 Task: Create a rule when custom fields dependencies is checked by anyone.
Action: Mouse moved to (67, 226)
Screenshot: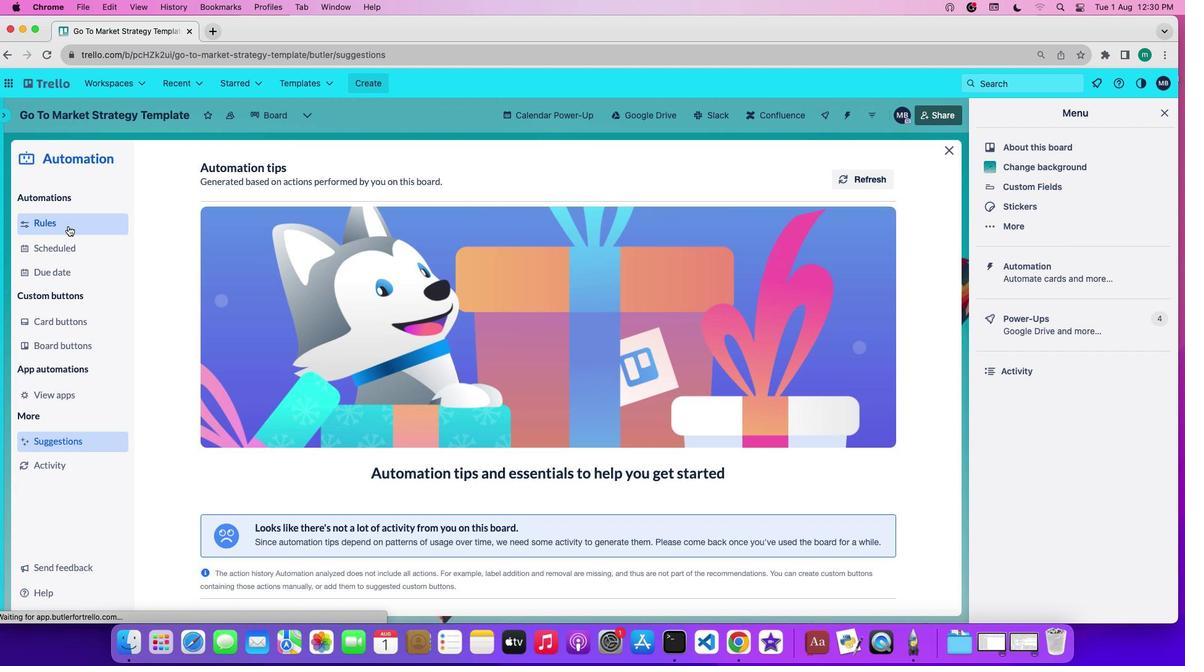 
Action: Mouse pressed left at (67, 226)
Screenshot: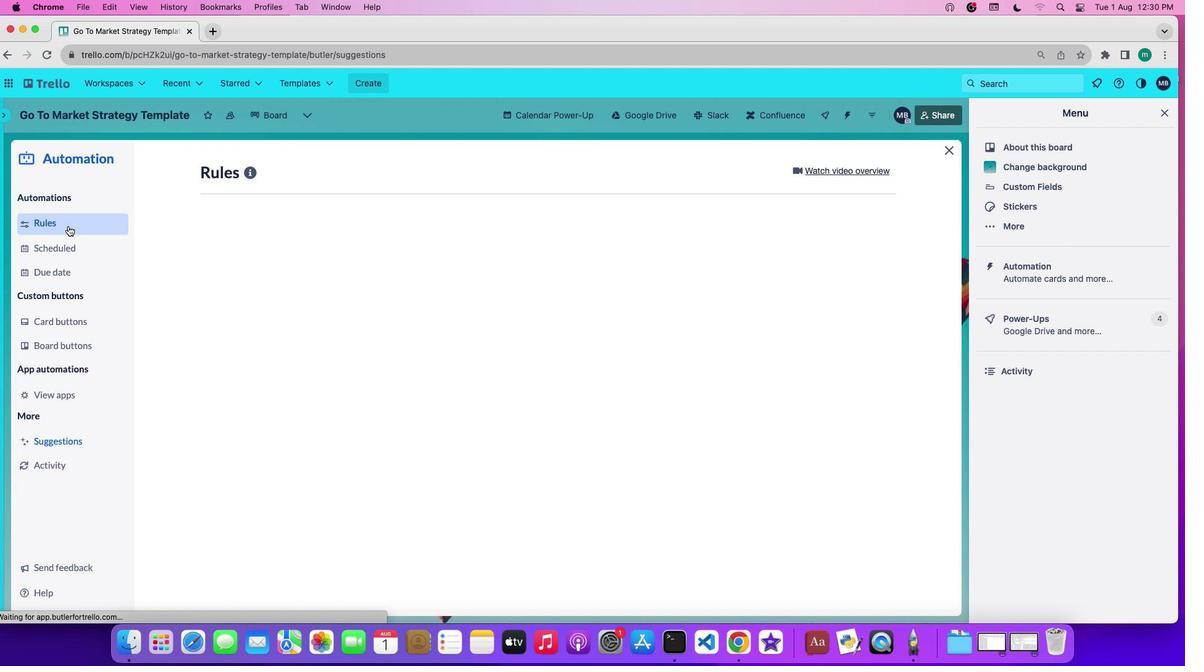 
Action: Mouse moved to (289, 439)
Screenshot: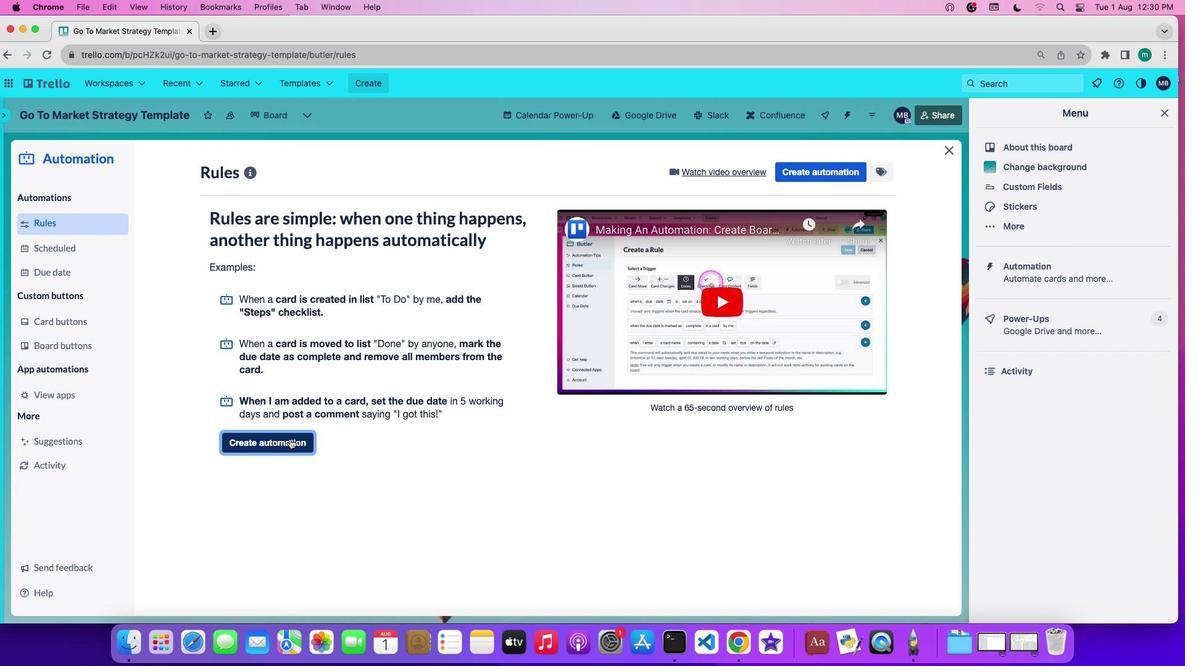 
Action: Mouse pressed left at (289, 439)
Screenshot: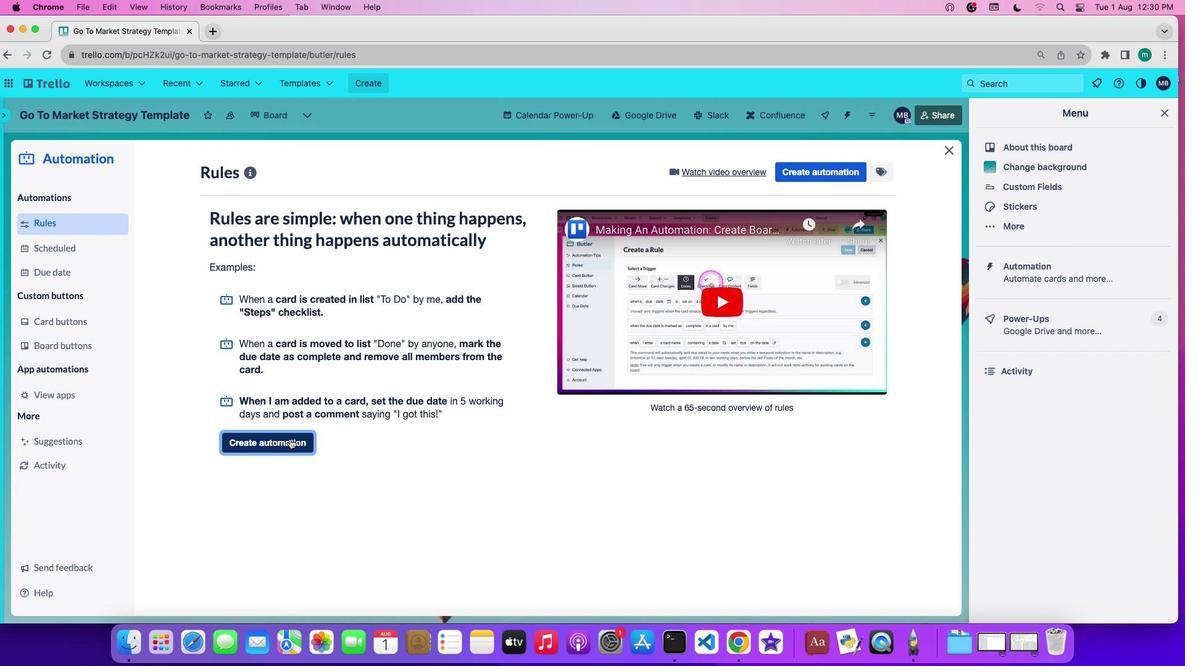 
Action: Mouse moved to (561, 289)
Screenshot: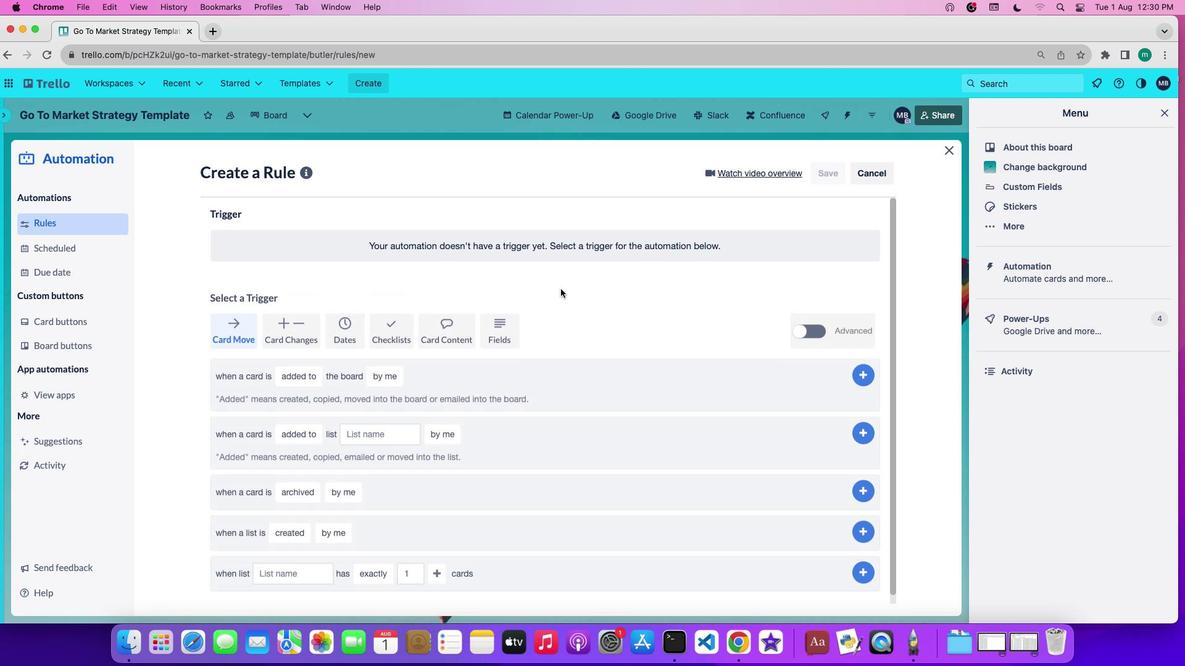 
Action: Mouse pressed left at (561, 289)
Screenshot: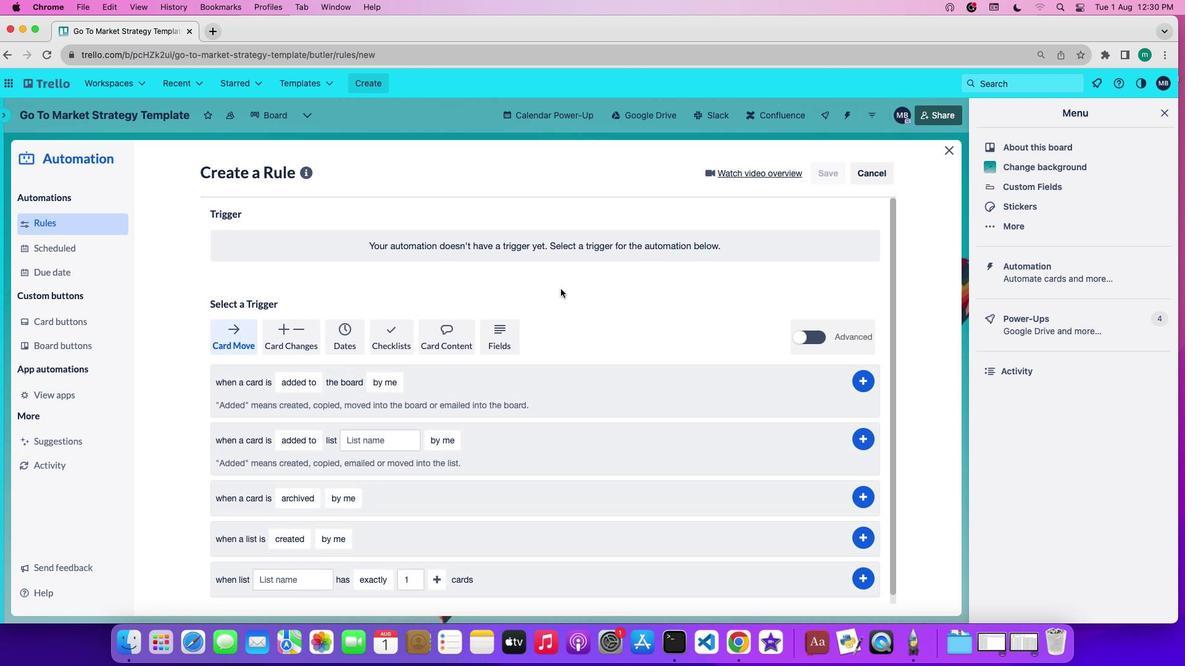 
Action: Mouse moved to (499, 333)
Screenshot: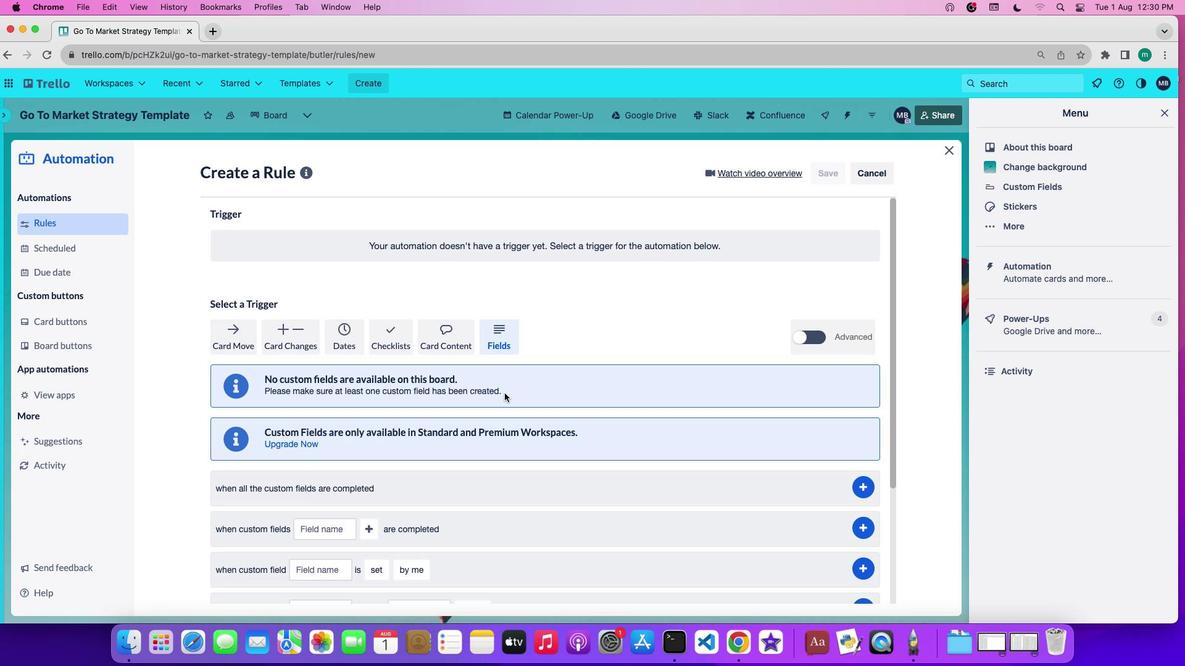 
Action: Mouse pressed left at (499, 333)
Screenshot: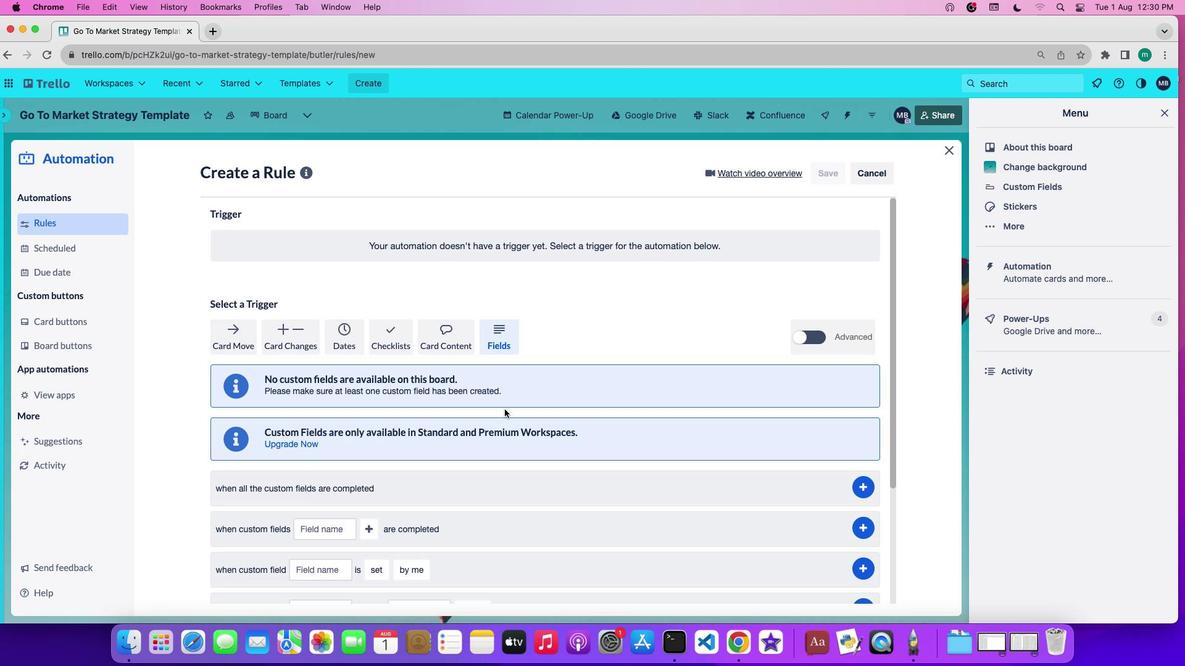 
Action: Mouse moved to (505, 415)
Screenshot: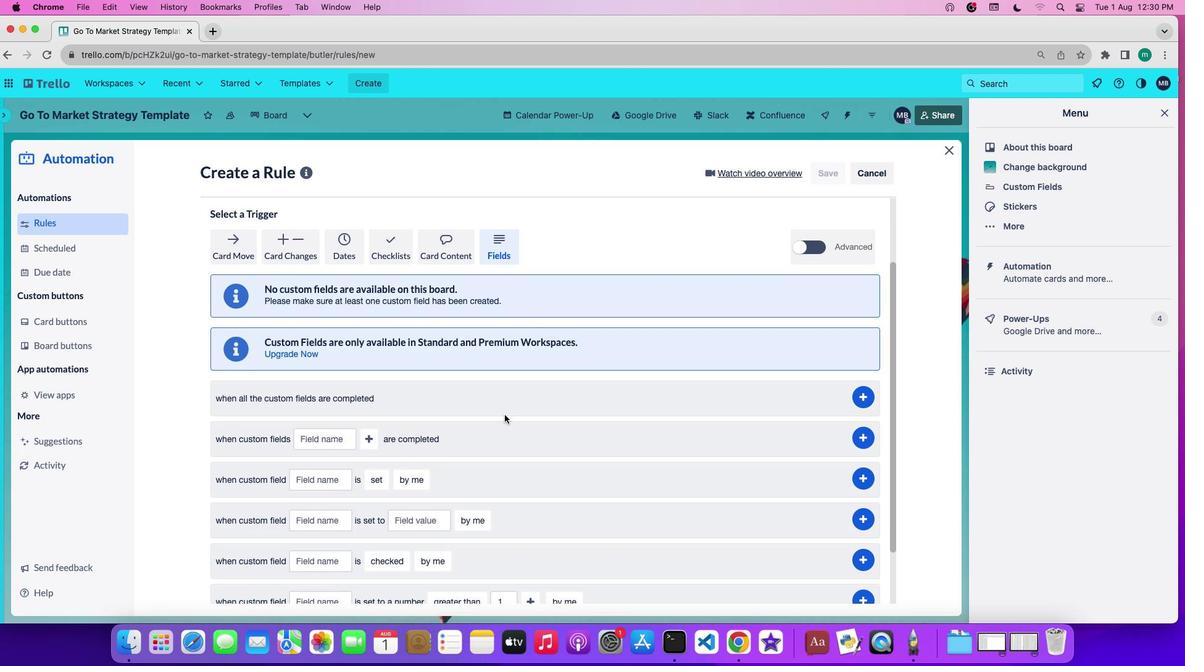 
Action: Mouse scrolled (505, 415) with delta (0, 0)
Screenshot: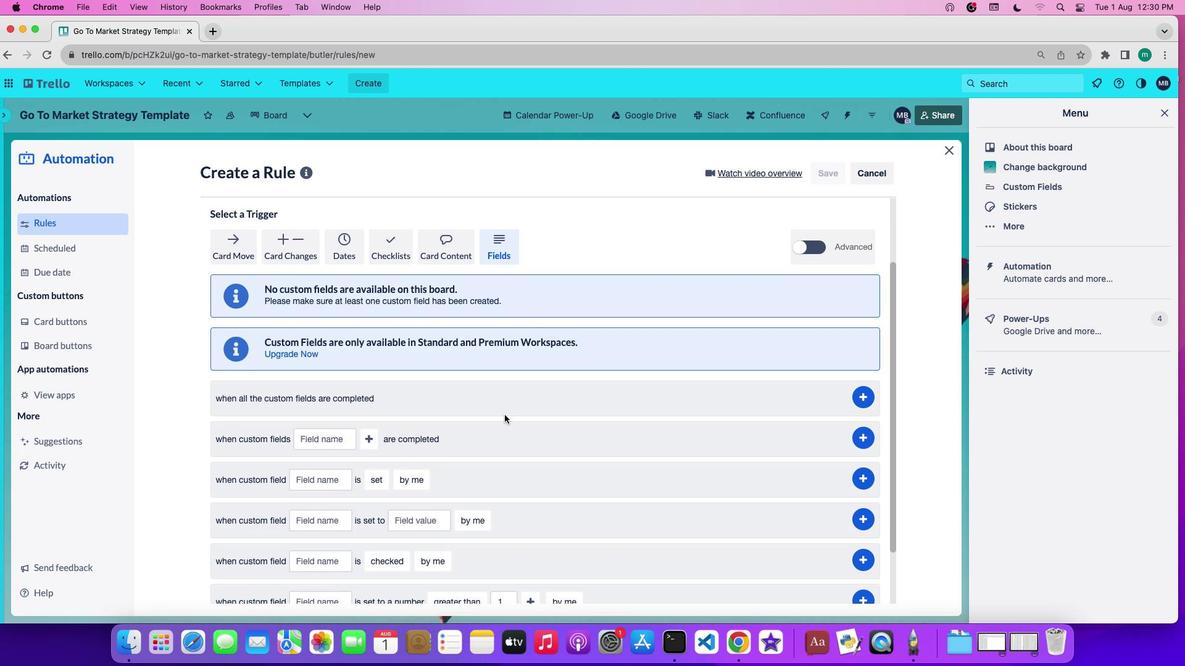 
Action: Mouse scrolled (505, 415) with delta (0, 0)
Screenshot: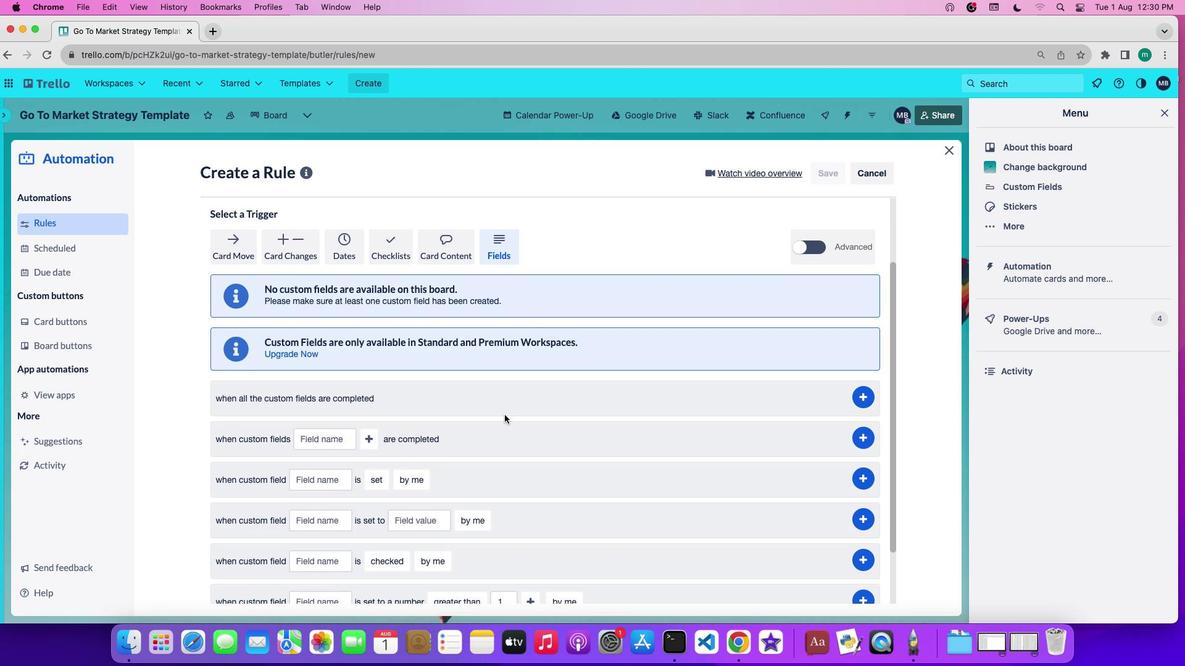 
Action: Mouse scrolled (505, 415) with delta (0, -1)
Screenshot: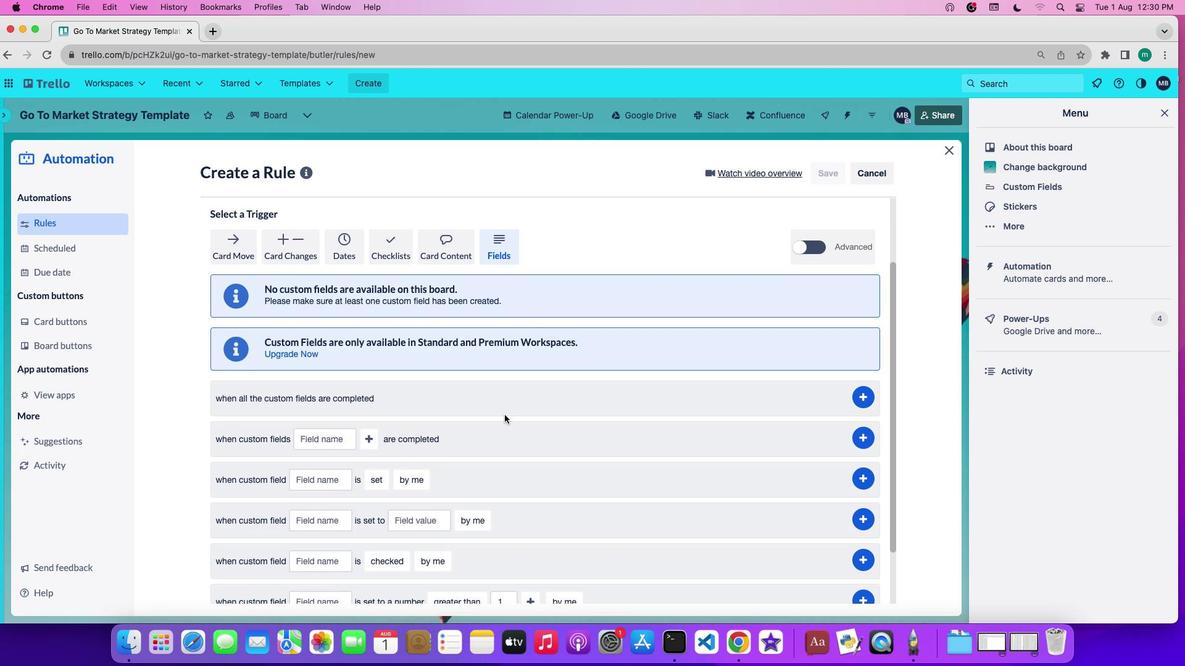 
Action: Mouse scrolled (505, 415) with delta (0, 0)
Screenshot: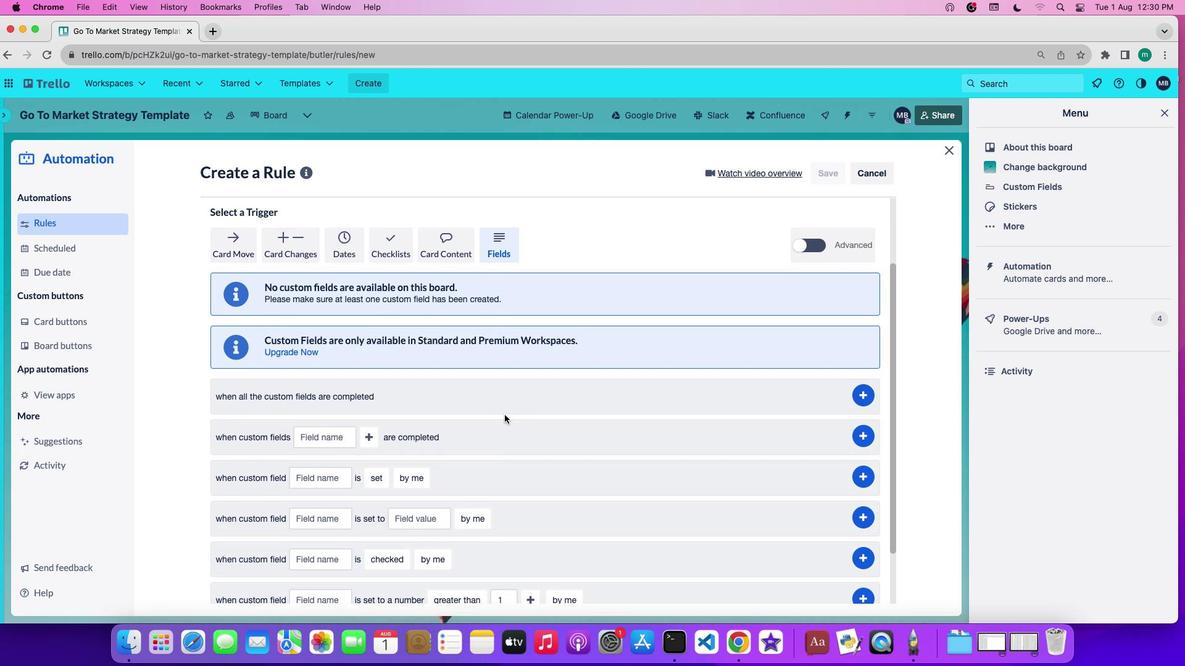 
Action: Mouse scrolled (505, 415) with delta (0, 0)
Screenshot: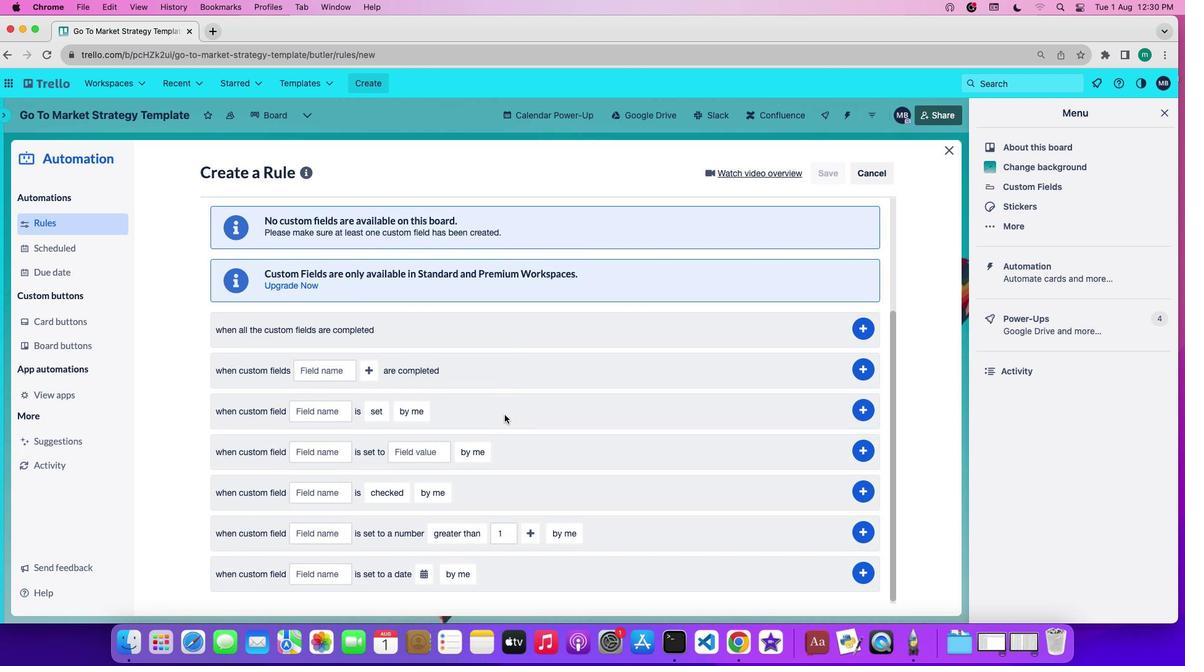 
Action: Mouse scrolled (505, 415) with delta (0, 0)
Screenshot: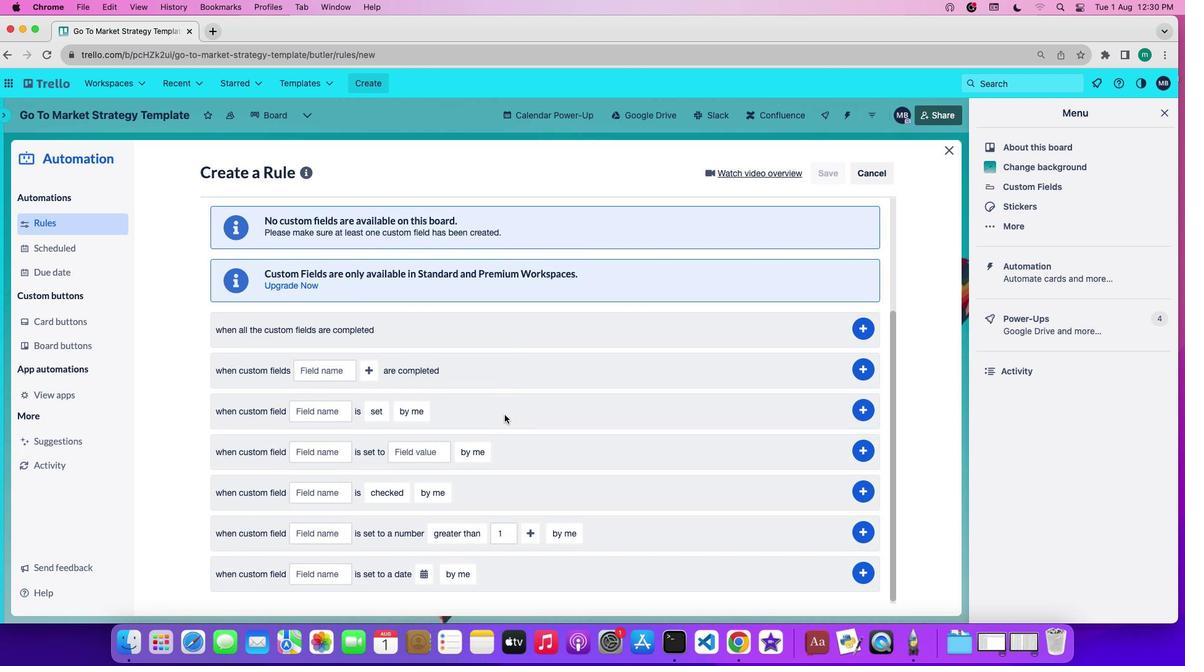 
Action: Mouse scrolled (505, 415) with delta (0, 0)
Screenshot: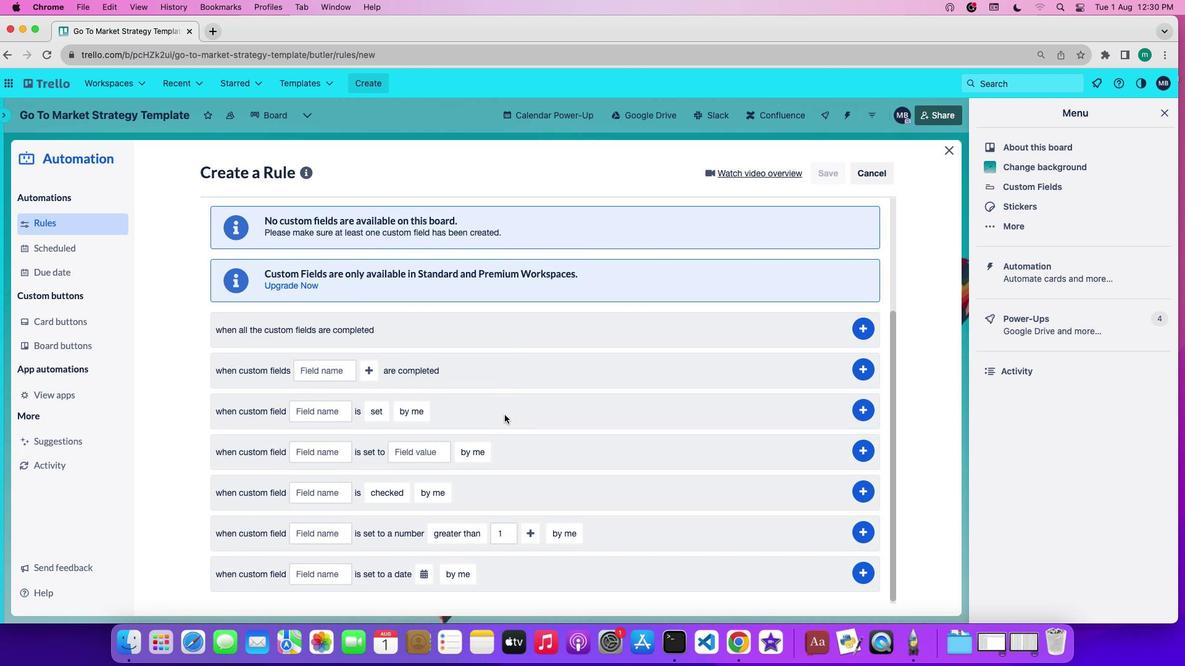
Action: Mouse scrolled (505, 415) with delta (0, 0)
Screenshot: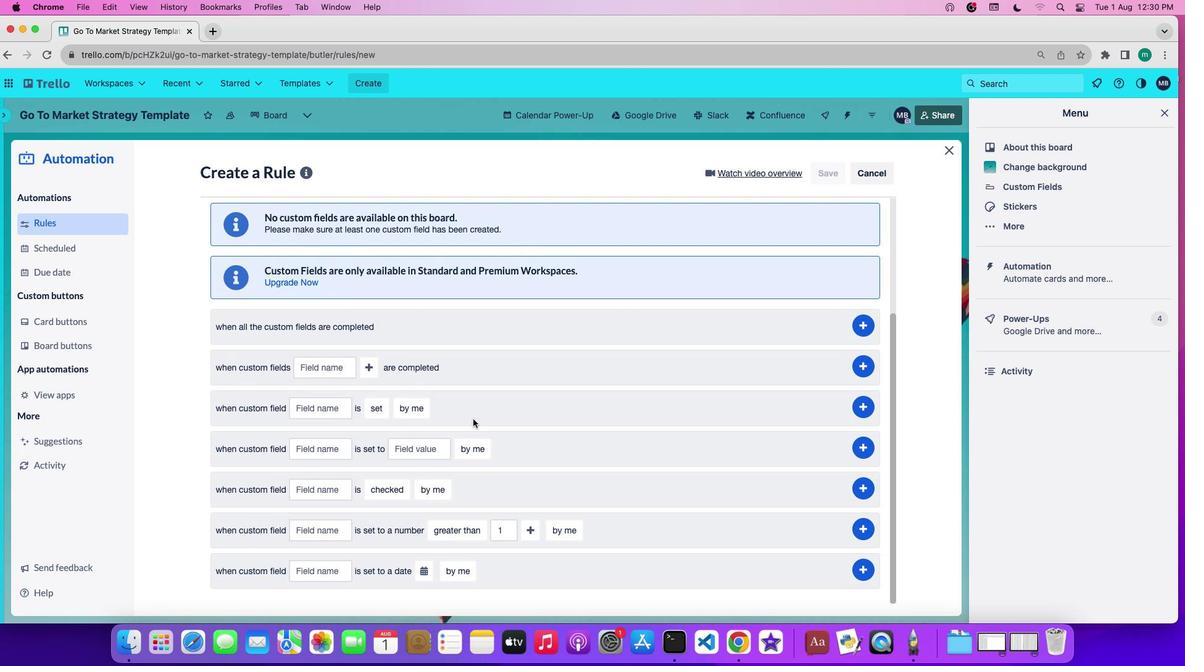 
Action: Mouse scrolled (505, 415) with delta (0, 0)
Screenshot: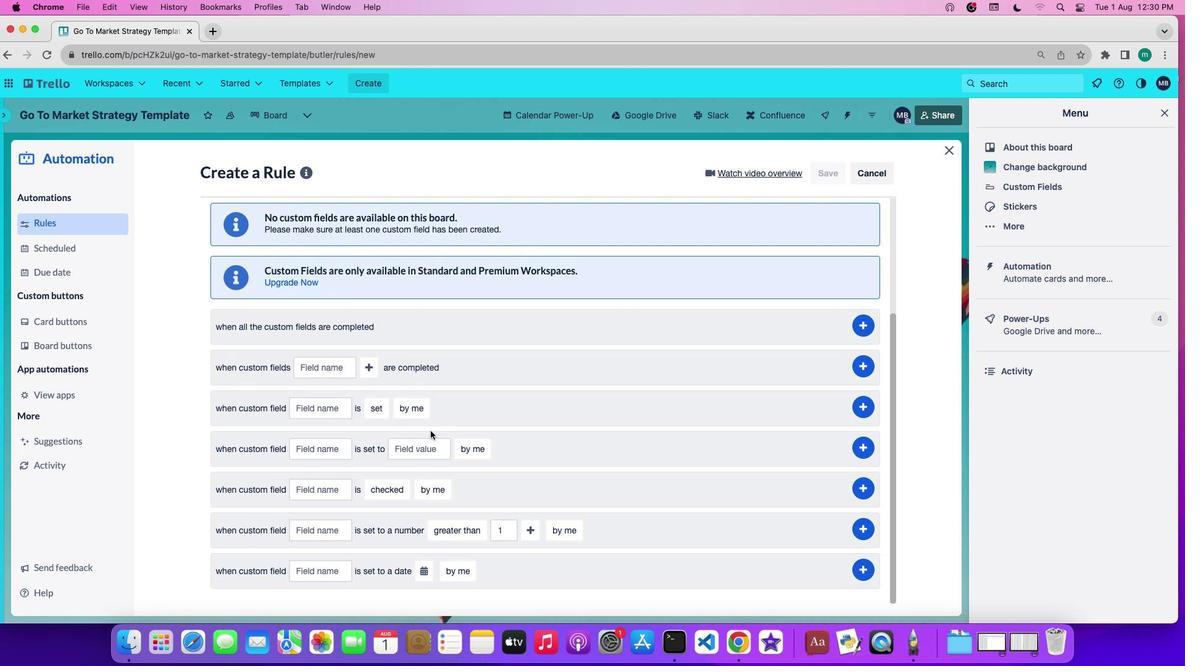 
Action: Mouse moved to (326, 486)
Screenshot: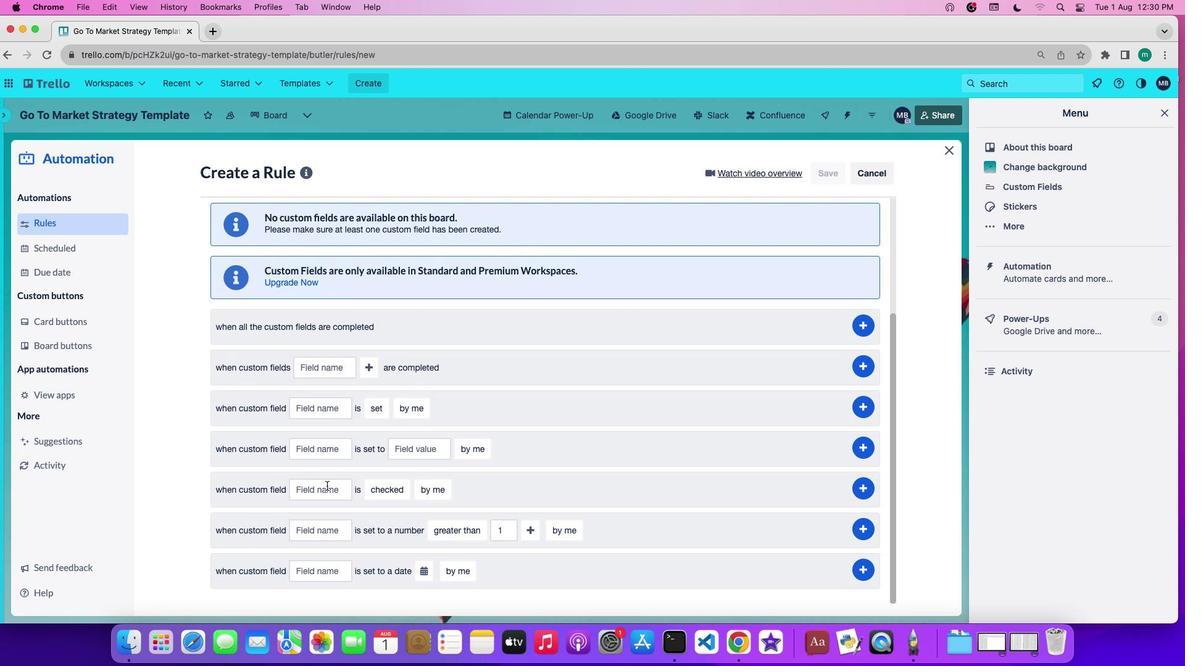 
Action: Mouse pressed left at (326, 486)
Screenshot: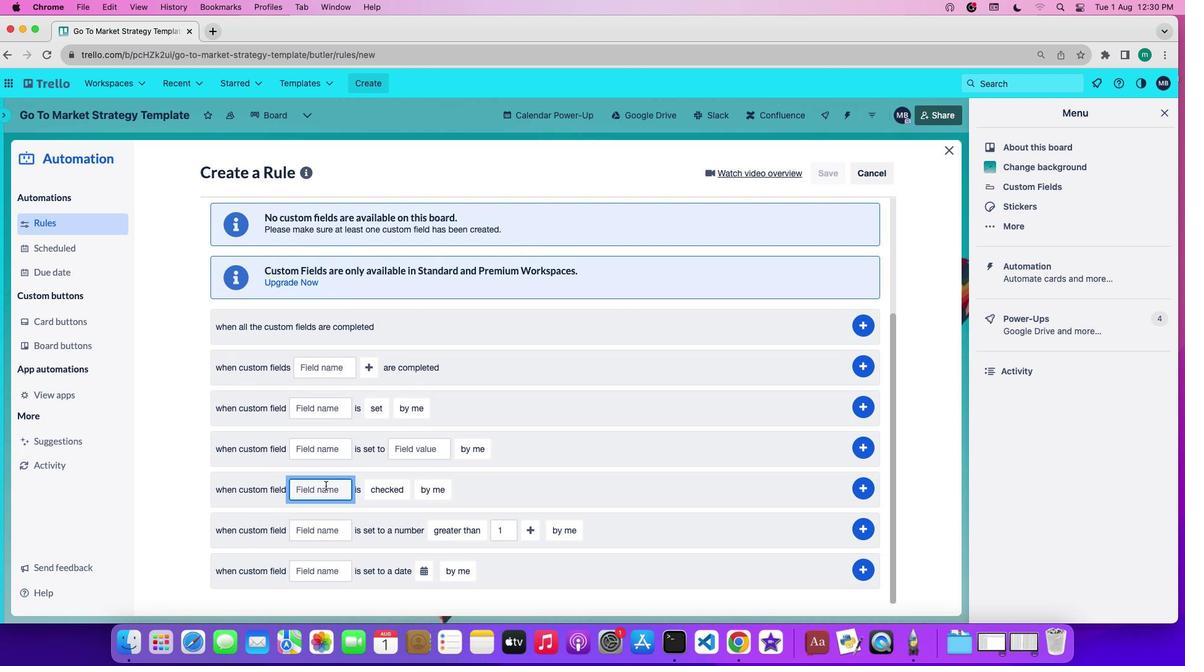 
Action: Mouse moved to (326, 486)
Screenshot: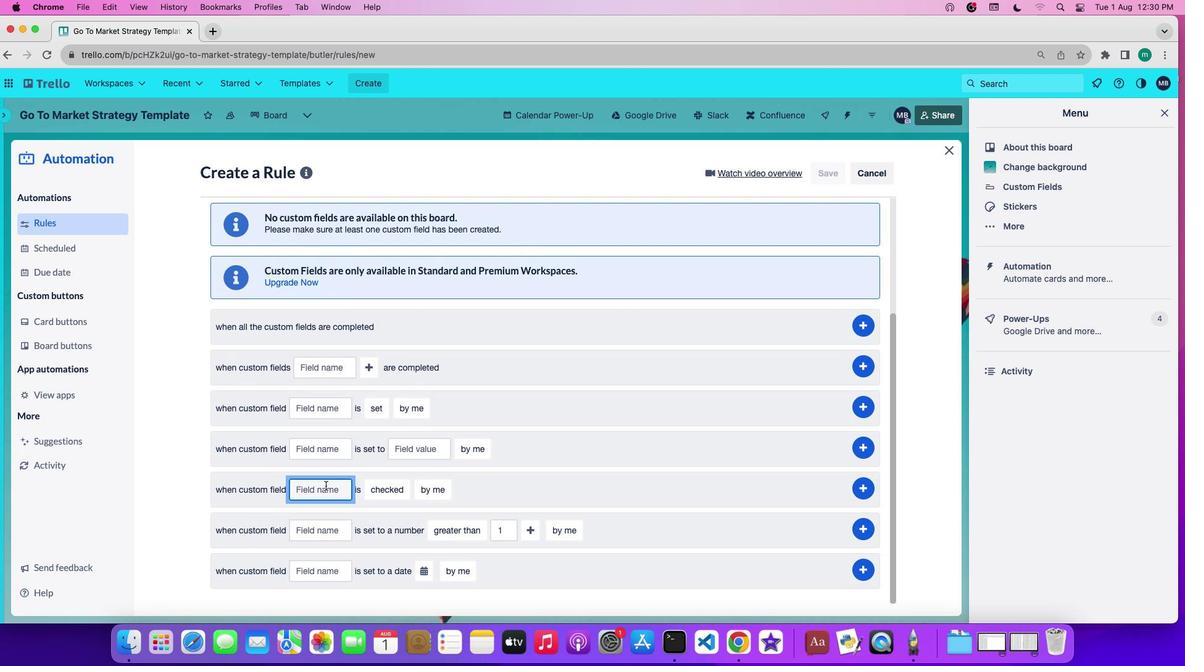 
Action: Key pressed 'd''e''p''e''n''d''e''n''c''i''e''s'
Screenshot: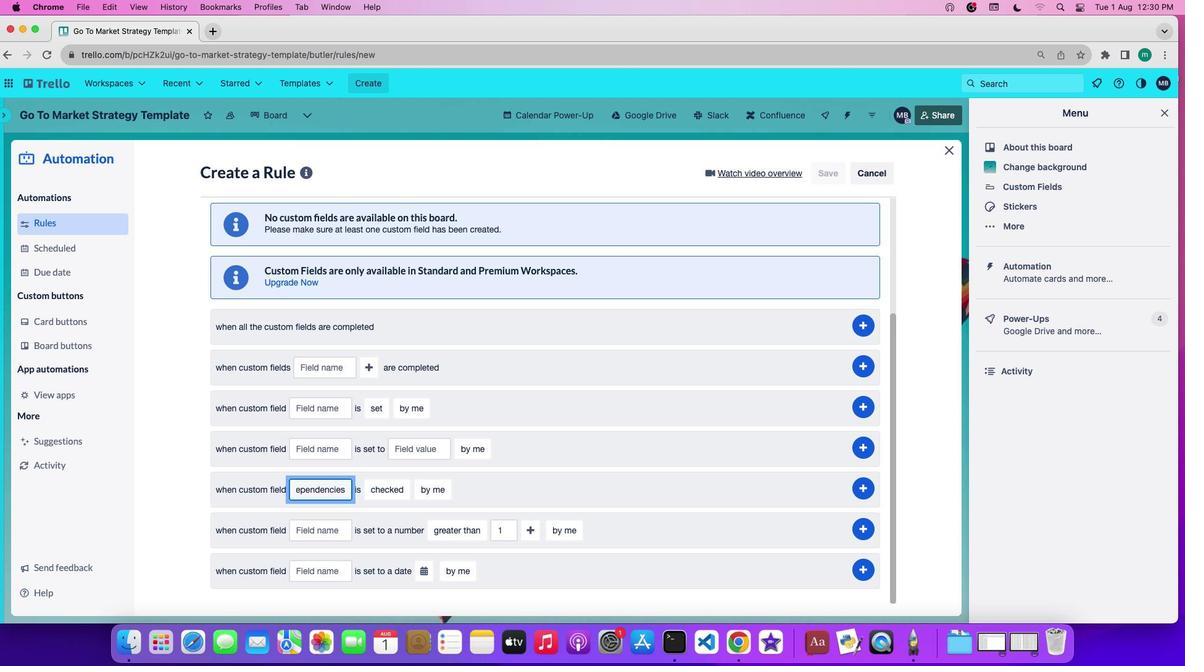
Action: Mouse moved to (398, 484)
Screenshot: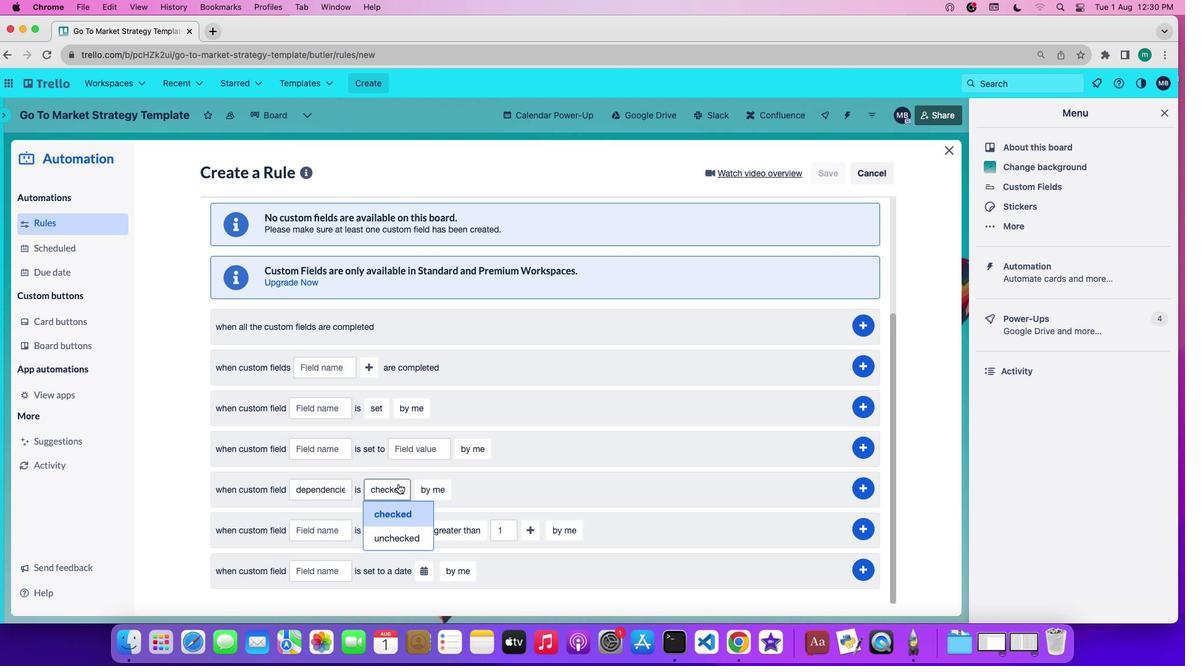 
Action: Mouse pressed left at (398, 484)
Screenshot: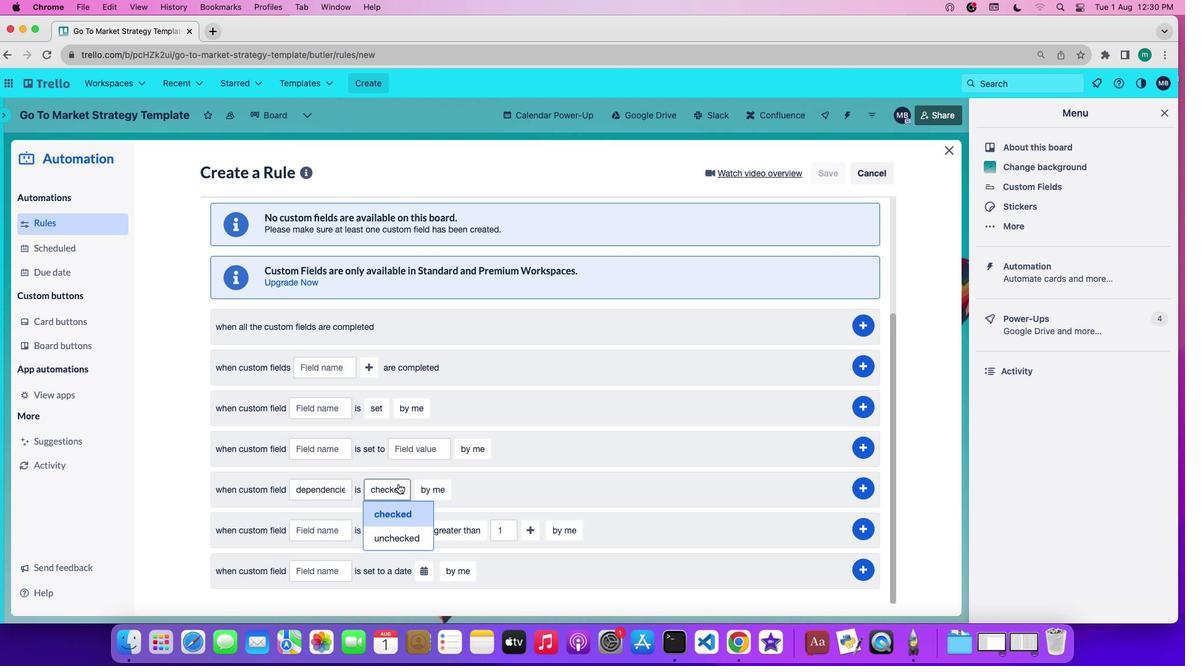 
Action: Mouse moved to (402, 514)
Screenshot: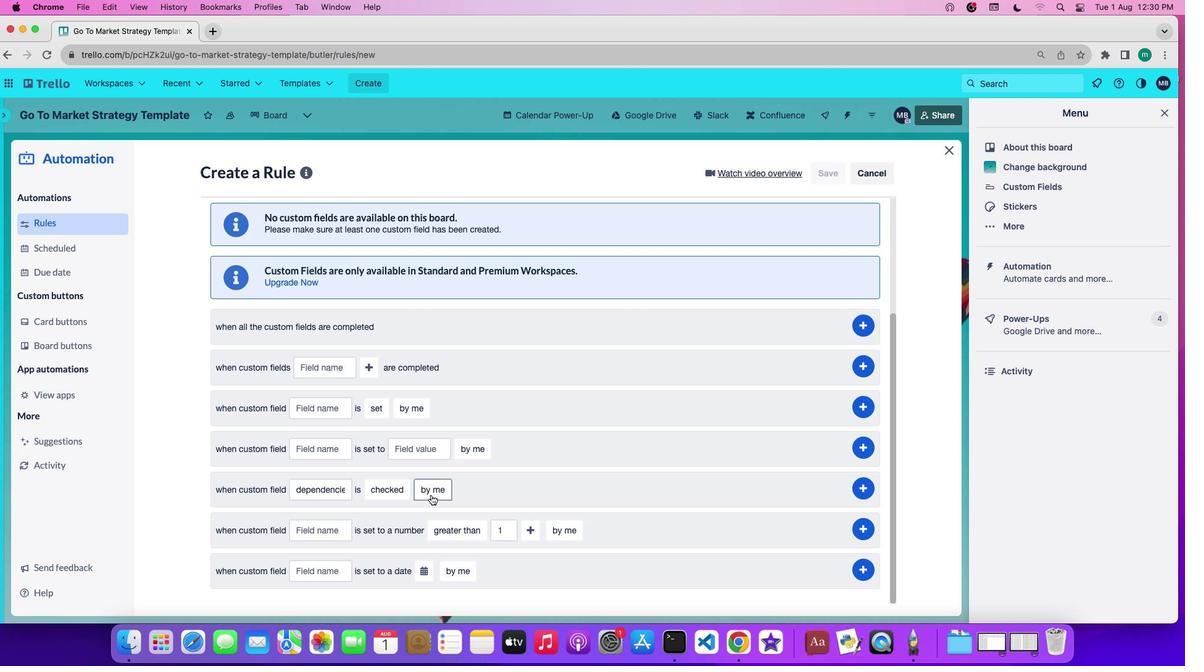 
Action: Mouse pressed left at (402, 514)
Screenshot: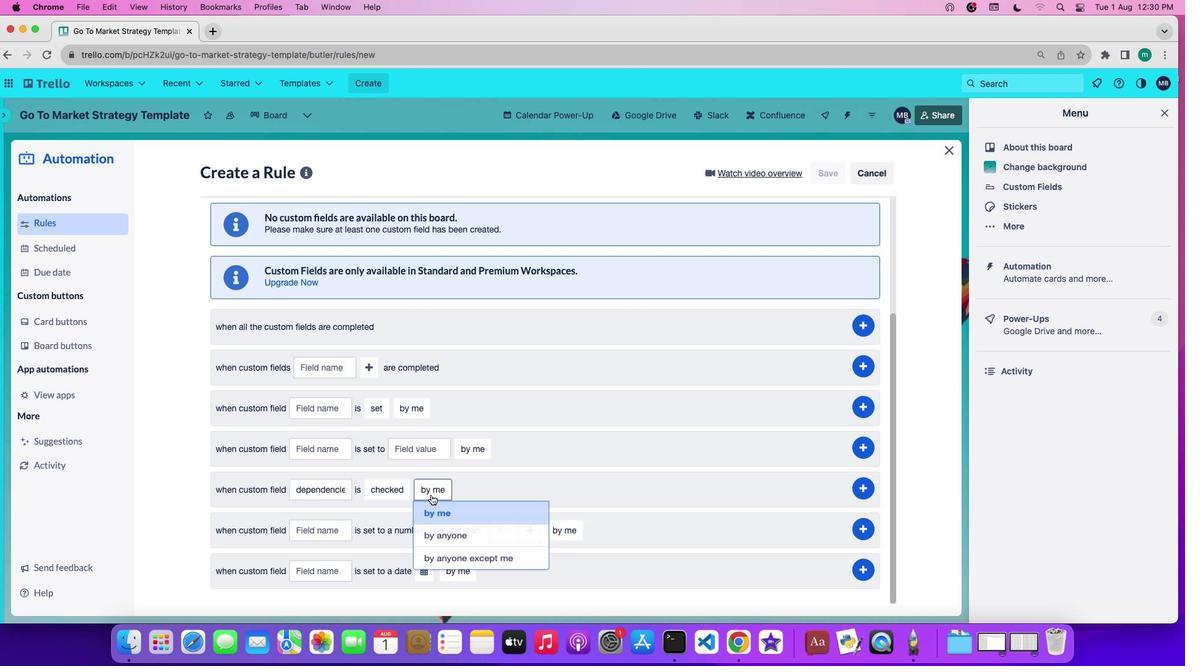 
Action: Mouse moved to (431, 495)
Screenshot: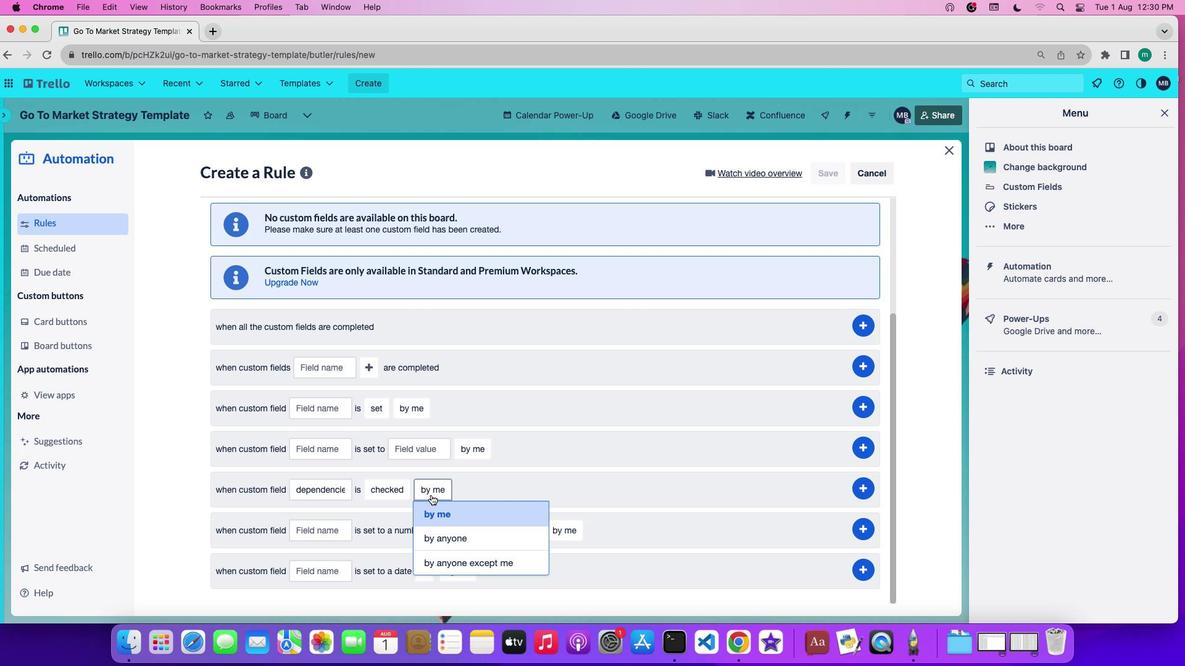 
Action: Mouse pressed left at (431, 495)
Screenshot: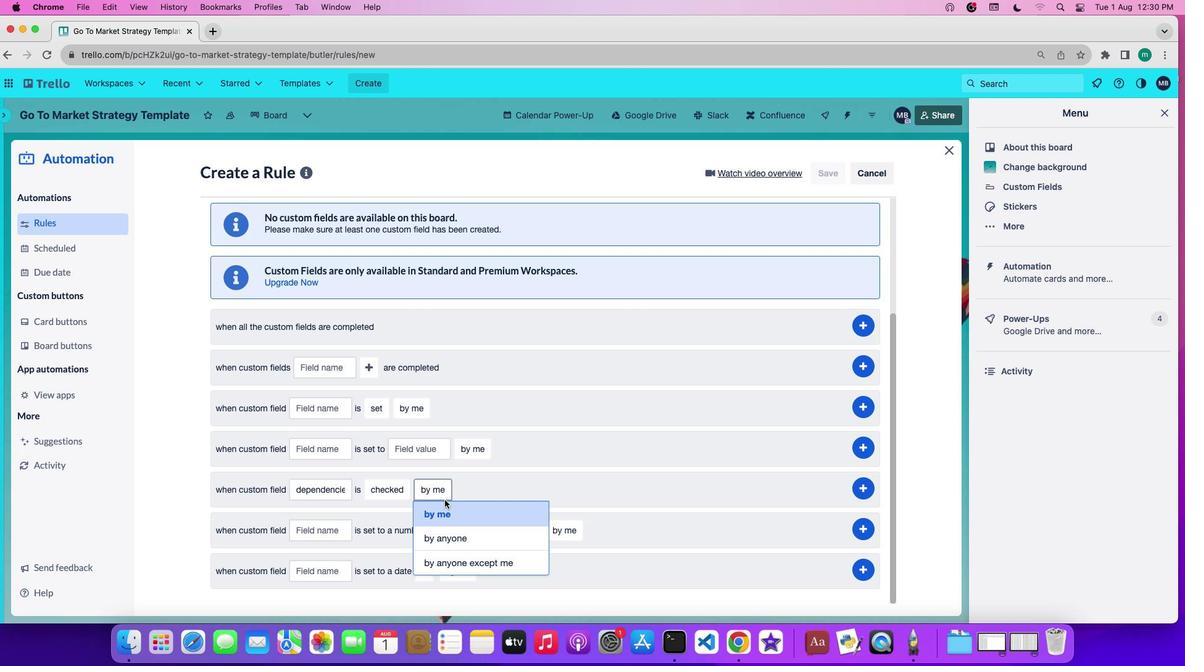 
Action: Mouse moved to (456, 536)
Screenshot: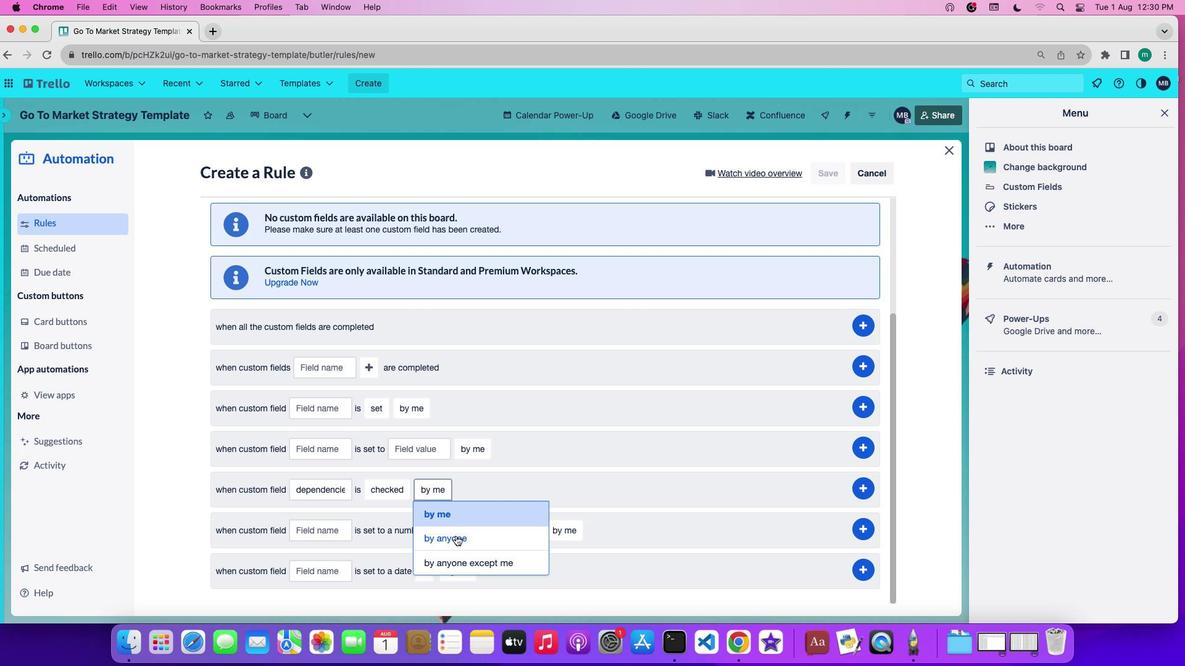 
Action: Mouse pressed left at (456, 536)
Screenshot: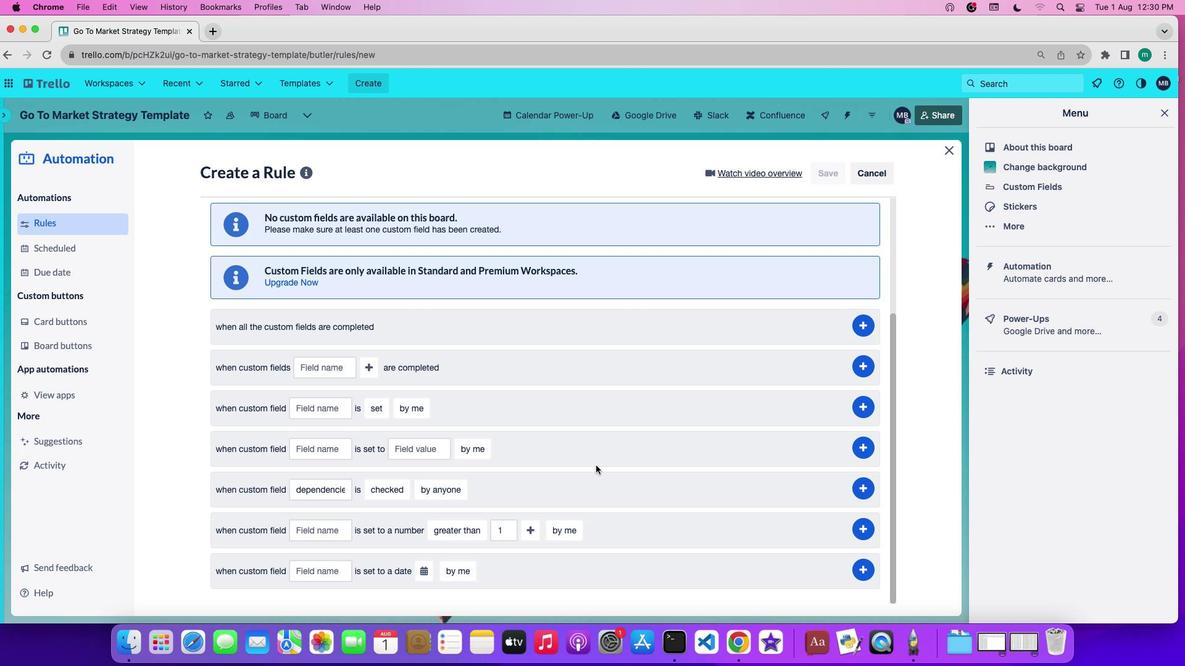 
Action: Mouse moved to (858, 491)
Screenshot: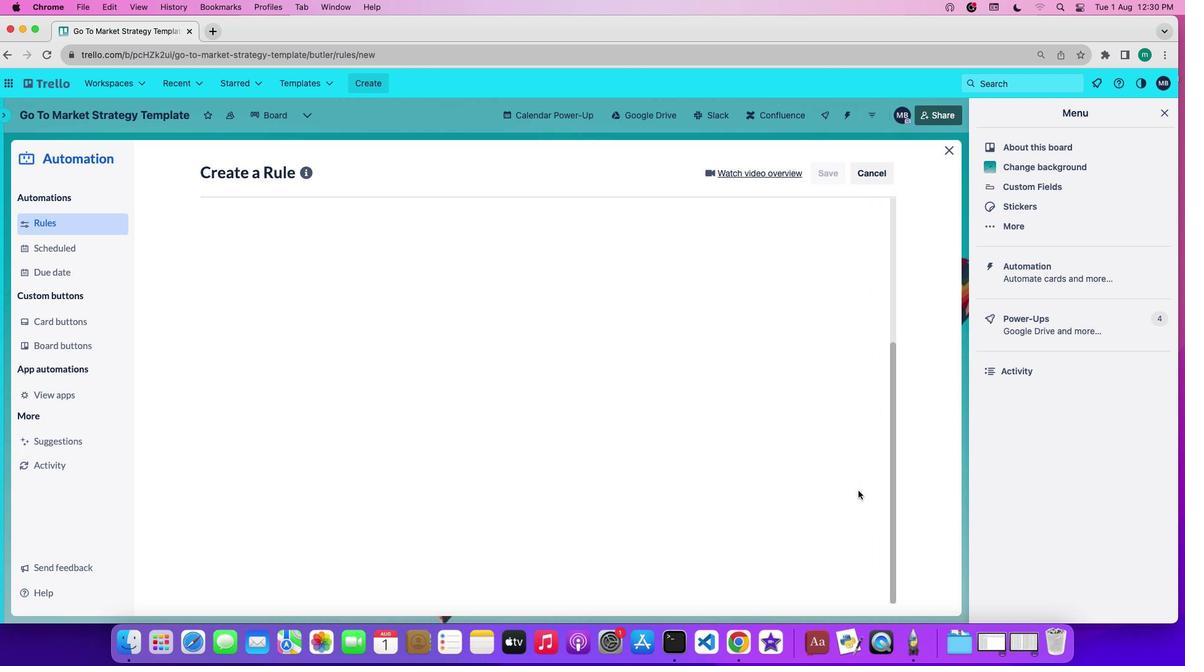 
Action: Mouse pressed left at (858, 491)
Screenshot: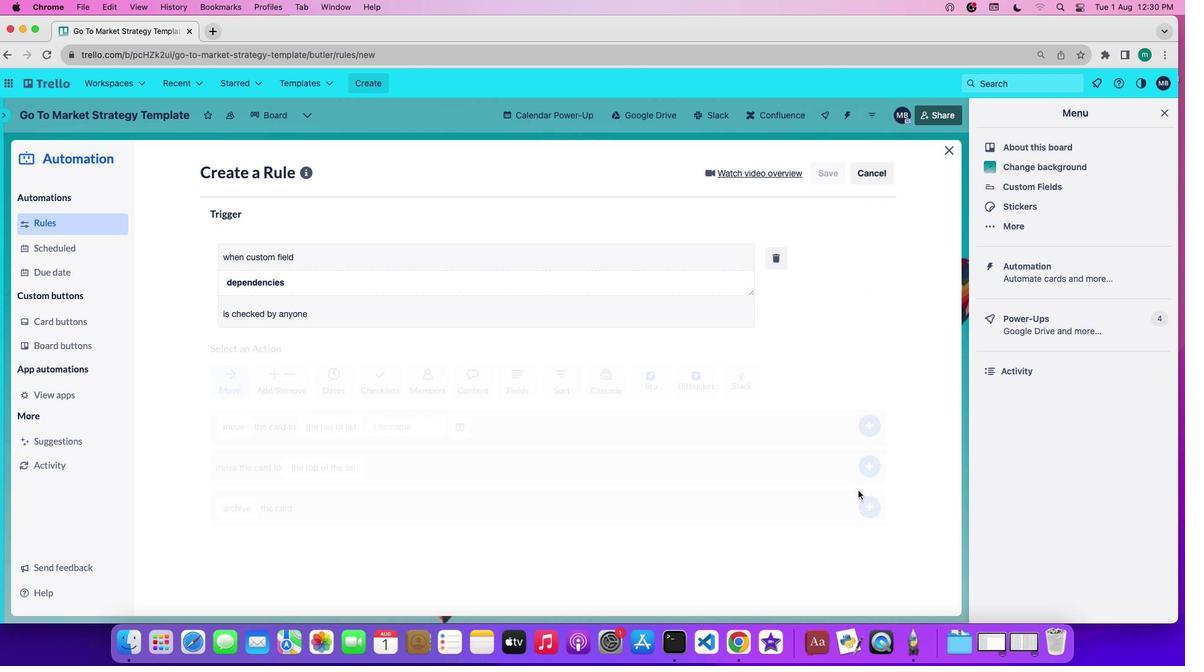 
